 Task: Play online crossword game.
Action: Mouse moved to (460, 352)
Screenshot: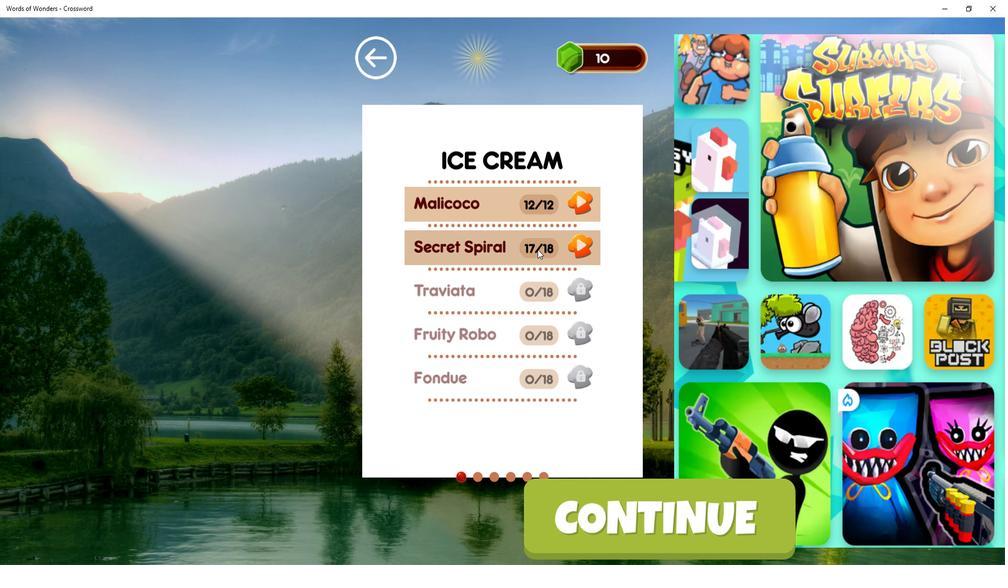 
Action: Mouse pressed left at (460, 352)
Screenshot: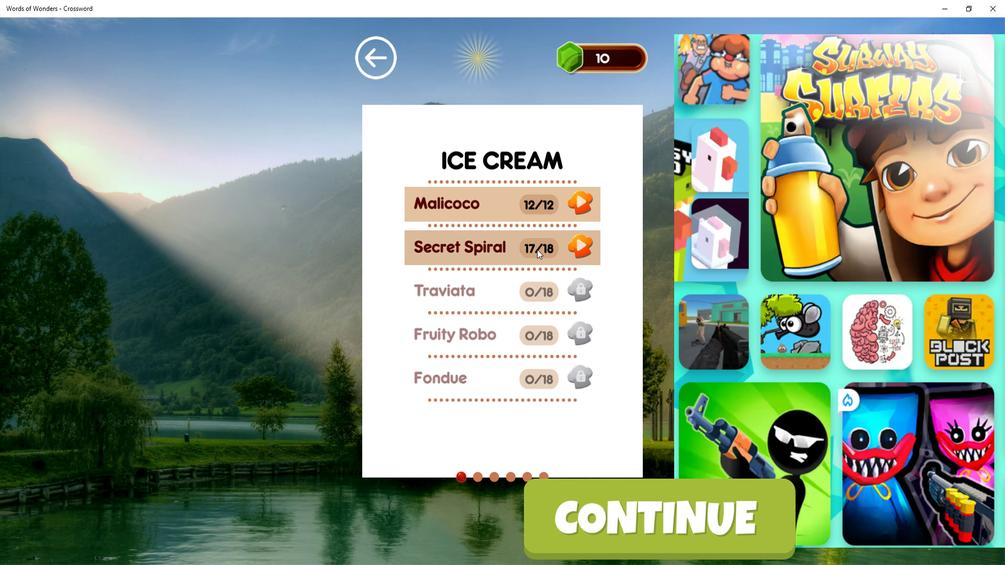 
Action: Mouse moved to (472, 367)
Screenshot: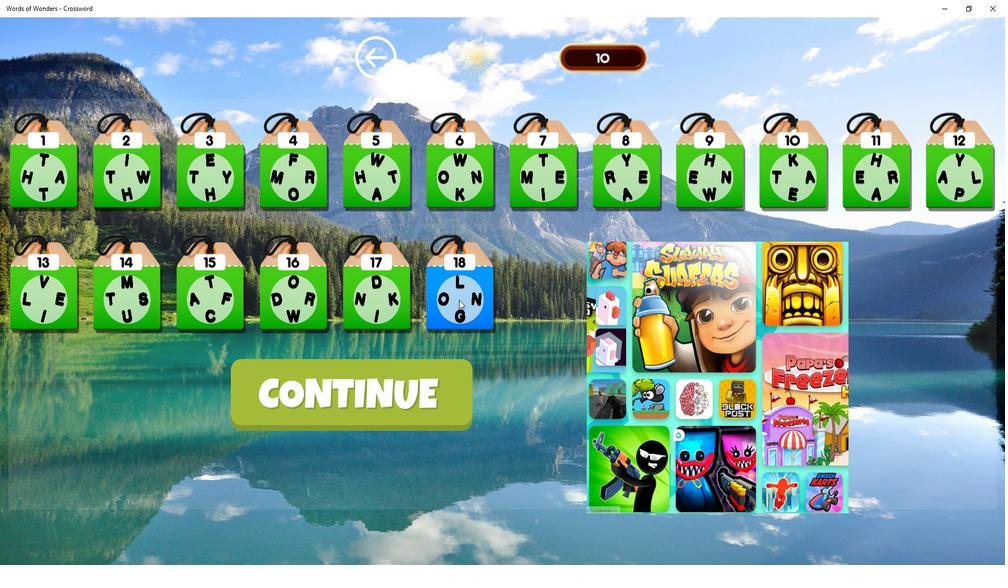 
Action: Mouse pressed left at (472, 367)
Screenshot: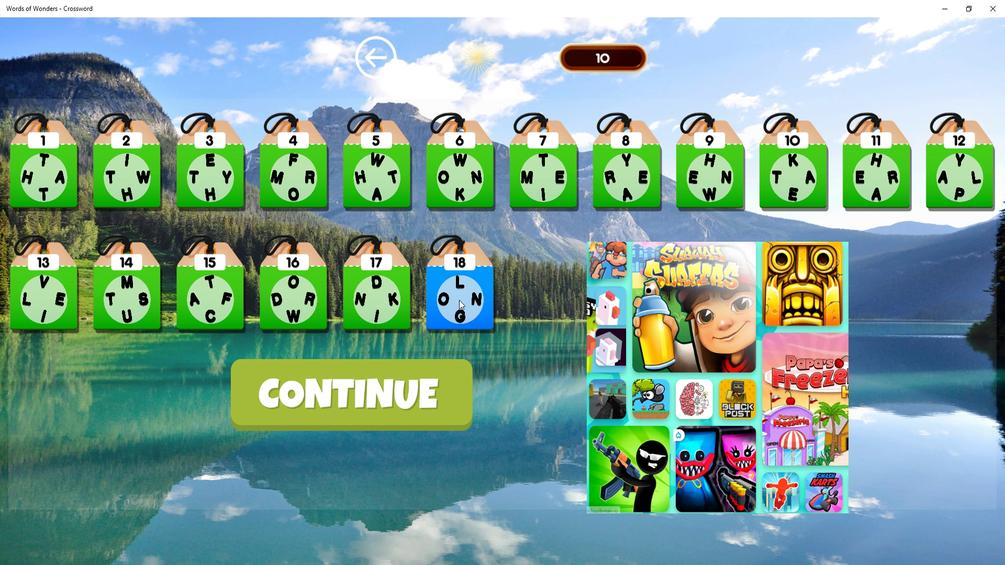 
Action: Mouse moved to (466, 377)
Screenshot: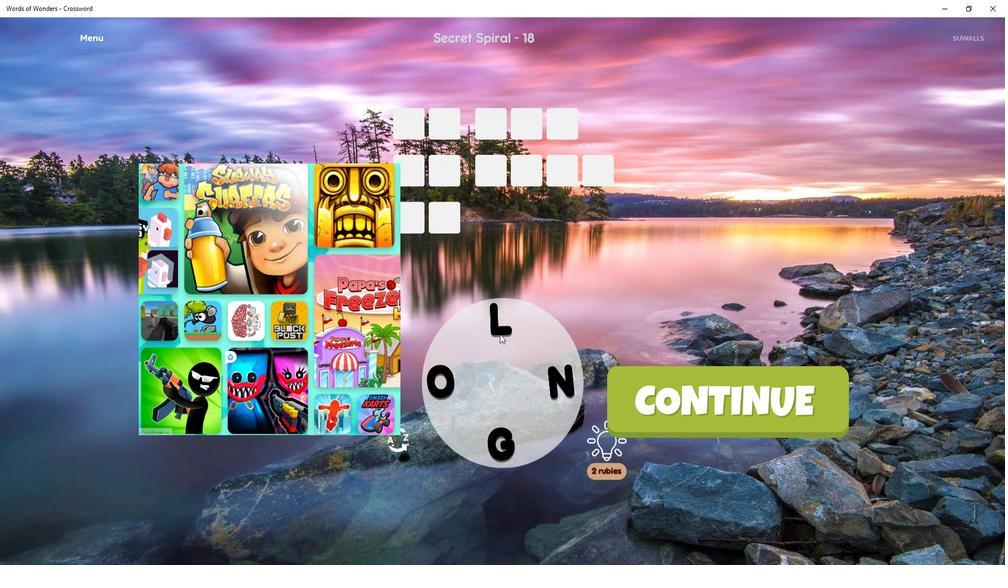 
Action: Mouse pressed left at (466, 377)
Screenshot: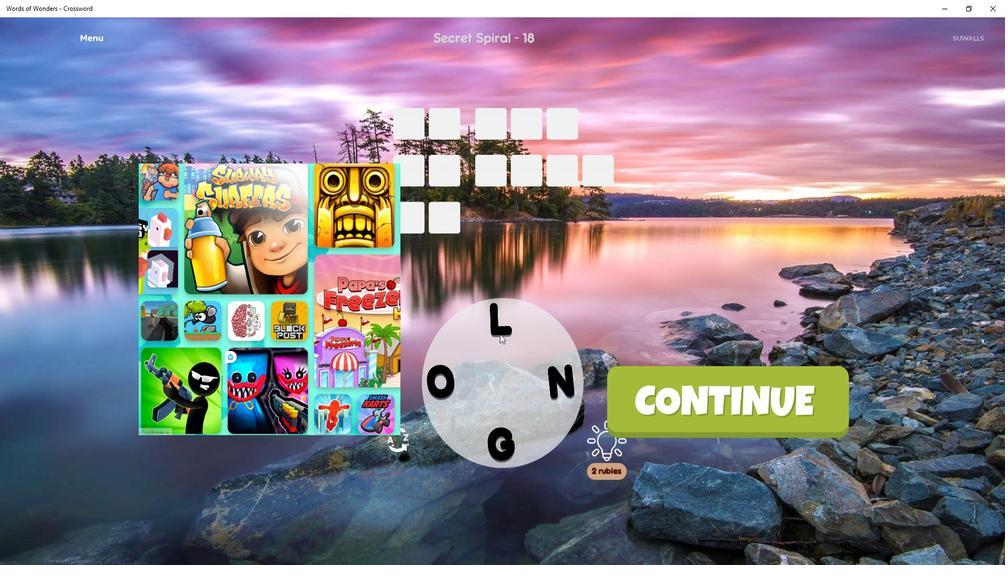 
Action: Mouse moved to (466, 407)
Screenshot: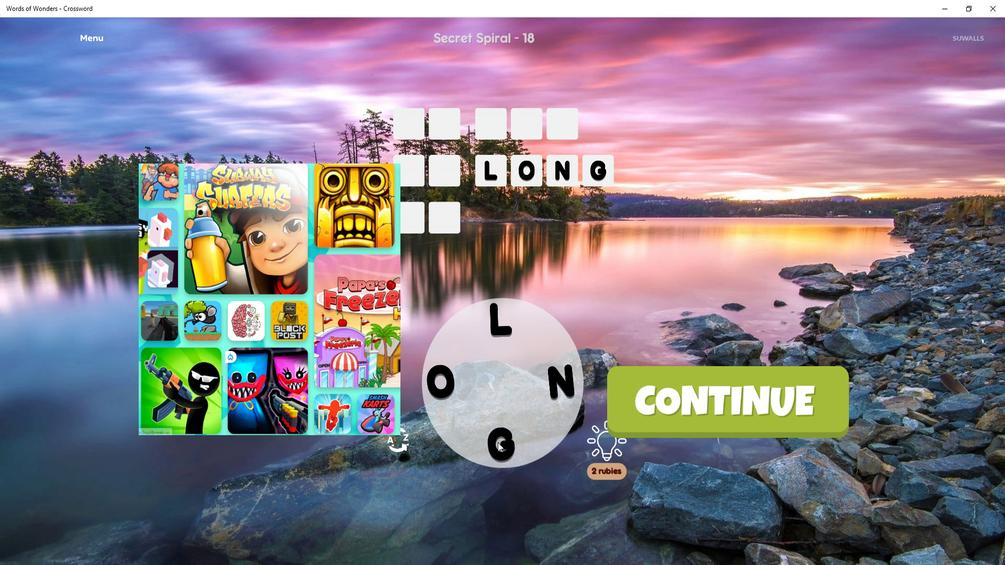 
Action: Mouse pressed left at (466, 407)
Screenshot: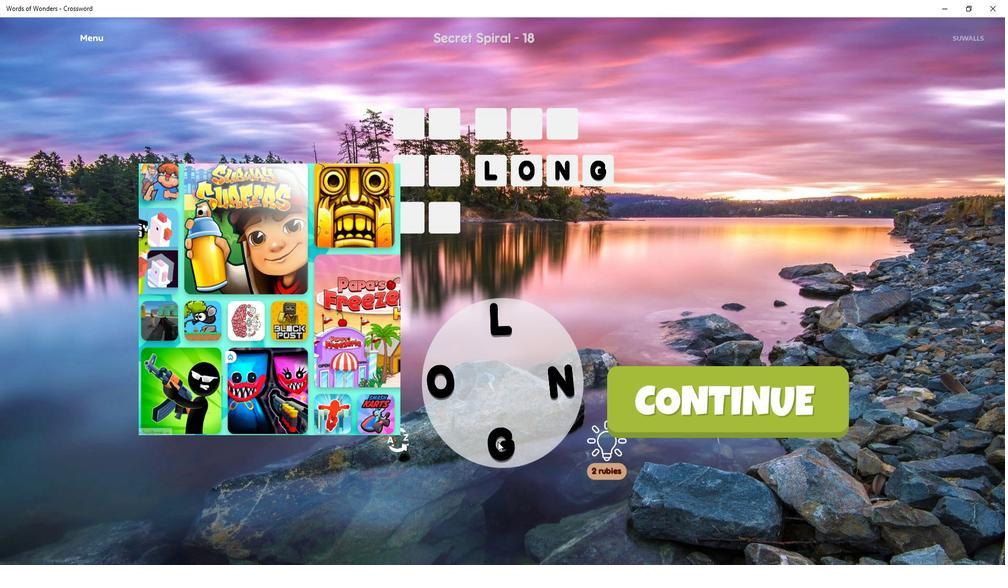 
Action: Mouse moved to (465, 376)
Screenshot: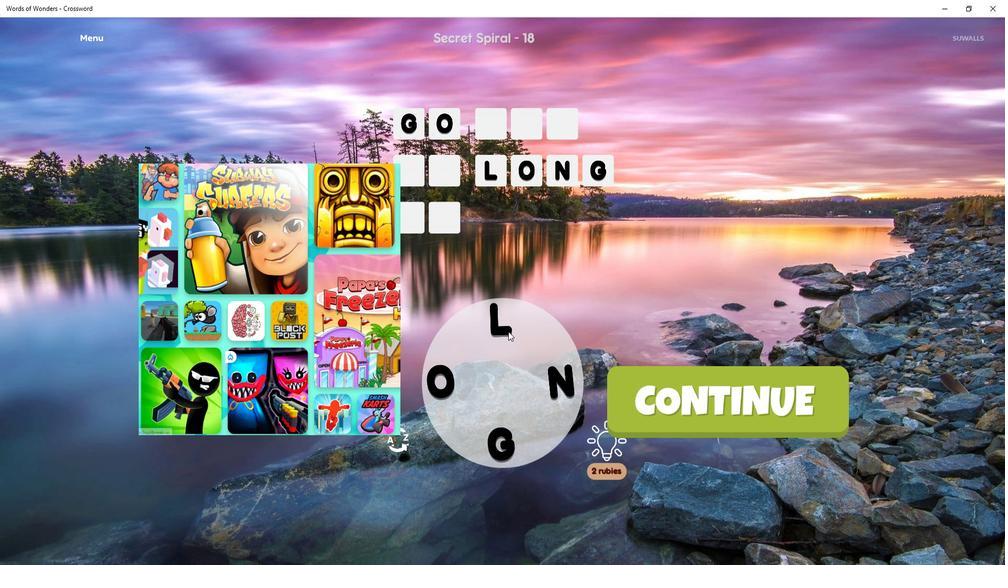 
Action: Mouse pressed left at (465, 376)
Screenshot: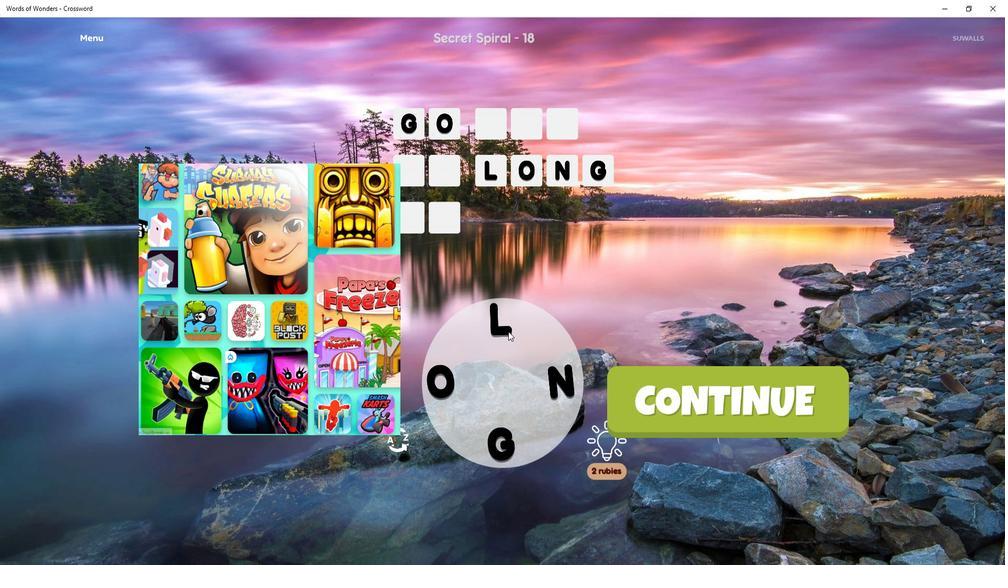 
Action: Mouse moved to (458, 390)
Screenshot: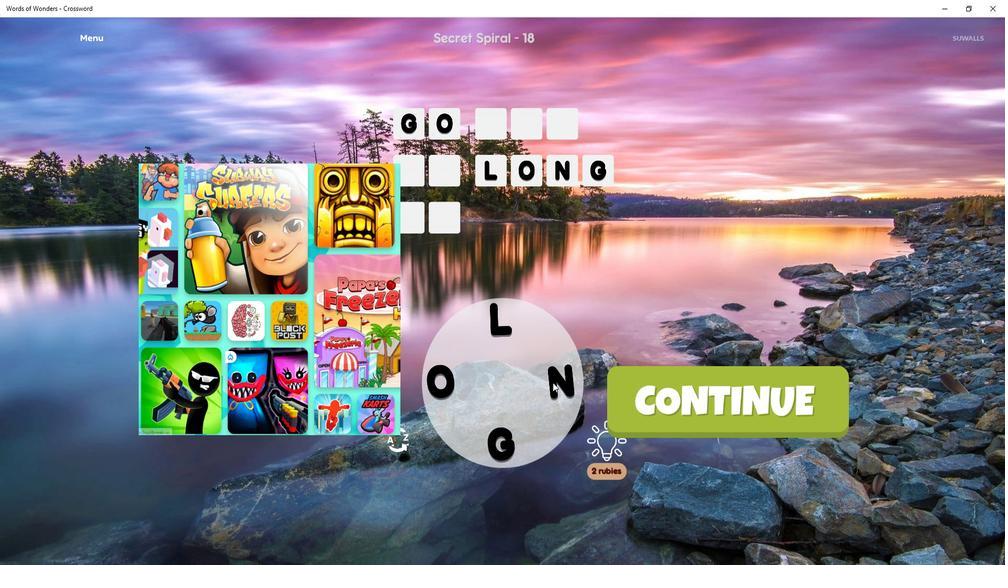 
Action: Mouse pressed left at (458, 390)
Screenshot: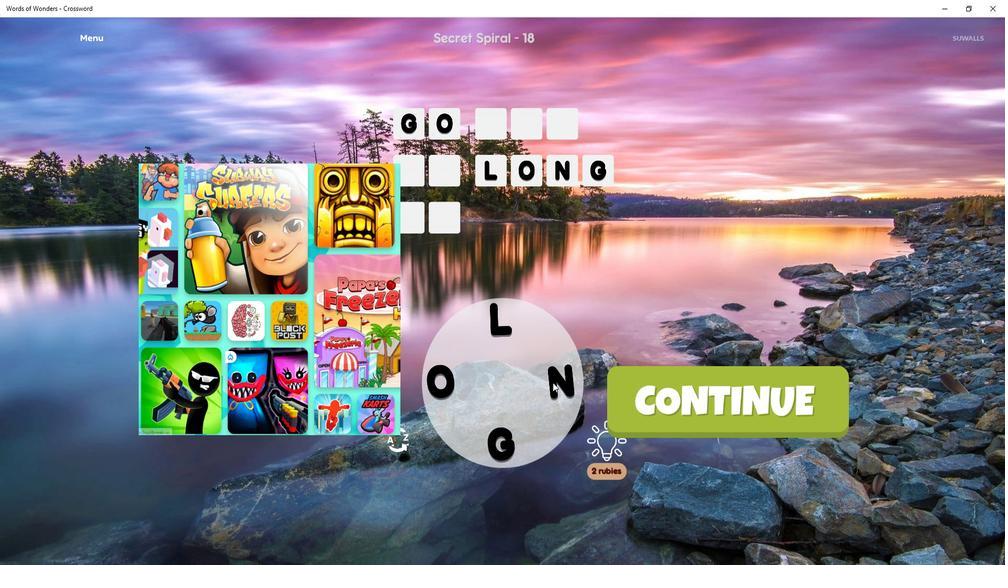 
Action: Mouse moved to (465, 408)
Screenshot: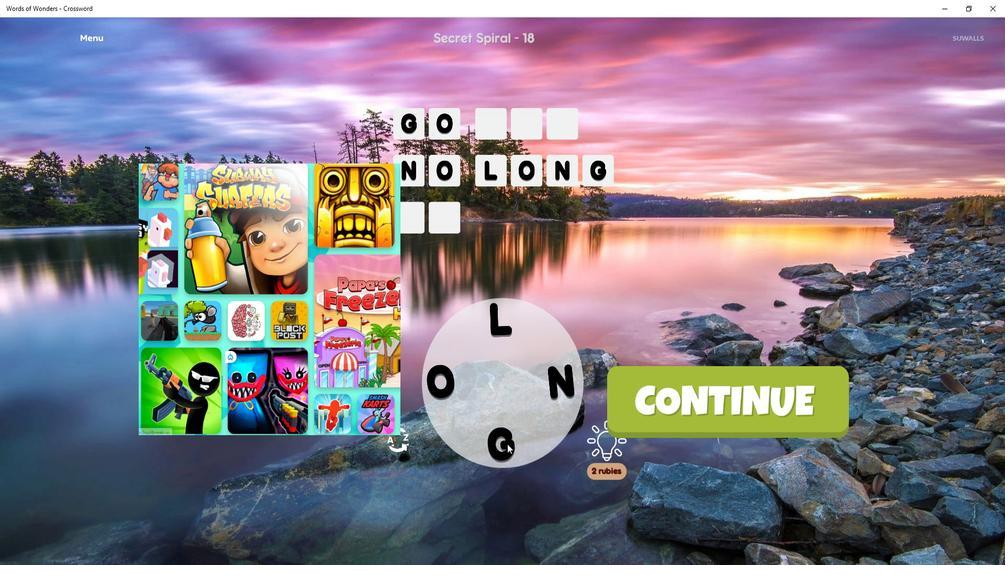 
Action: Mouse pressed left at (465, 408)
Screenshot: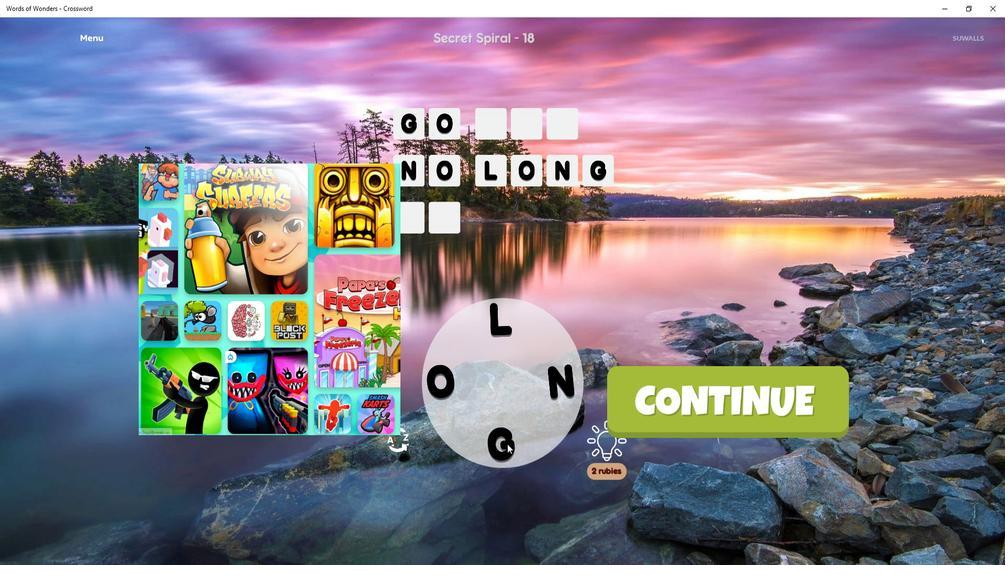 
Action: Mouse moved to (466, 404)
Screenshot: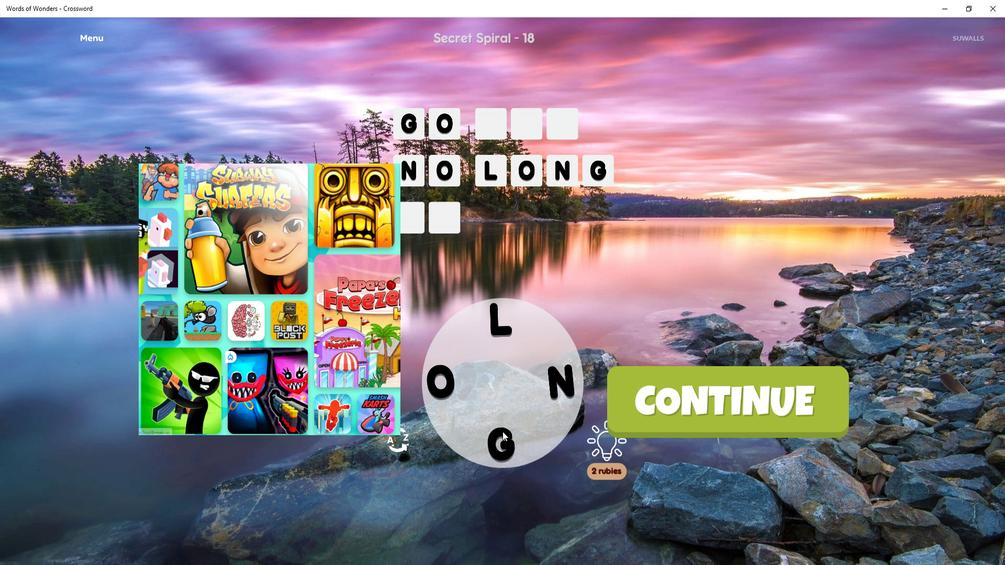 
Action: Mouse pressed left at (466, 404)
Screenshot: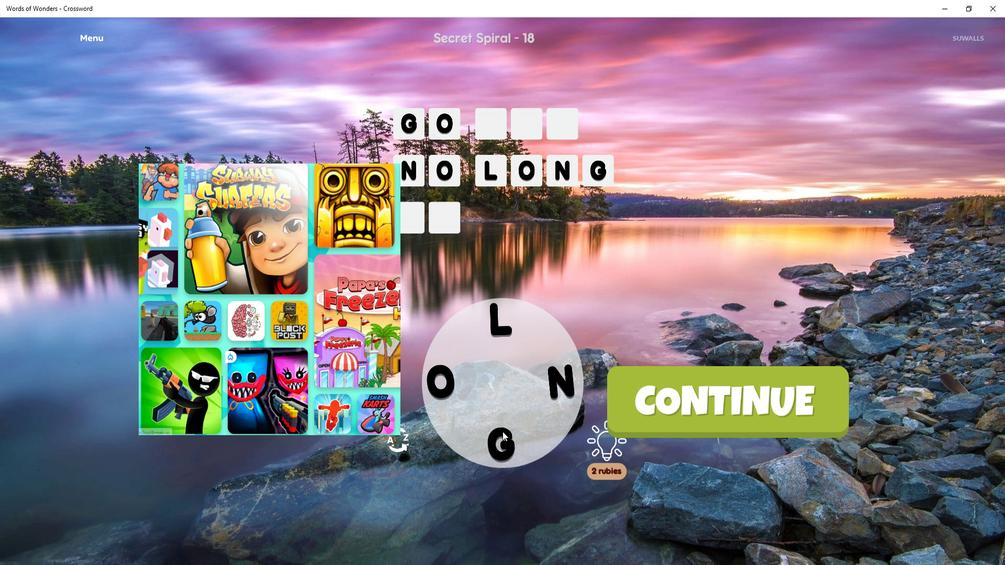 
Action: Mouse moved to (456, 389)
Screenshot: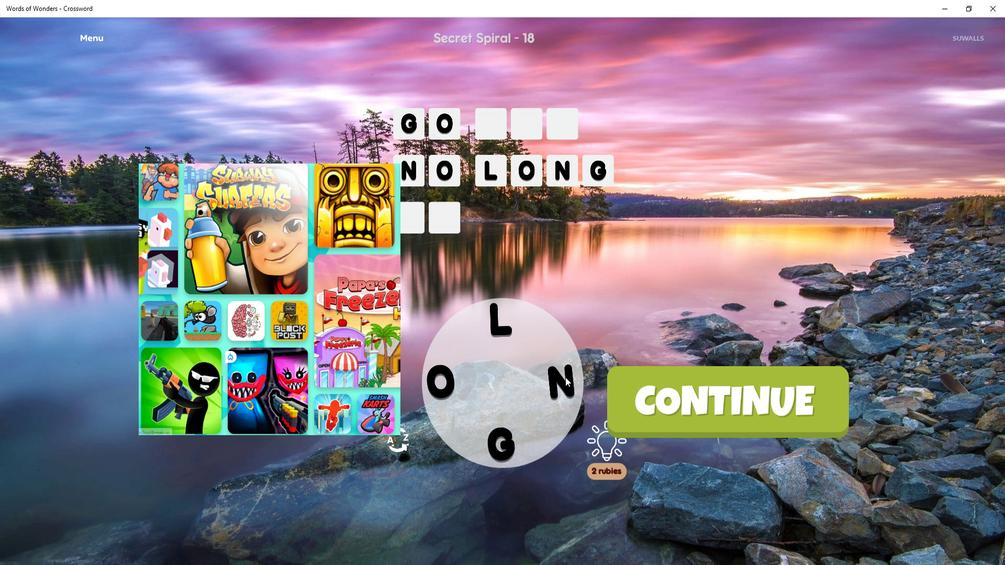 
Action: Mouse pressed left at (456, 389)
Screenshot: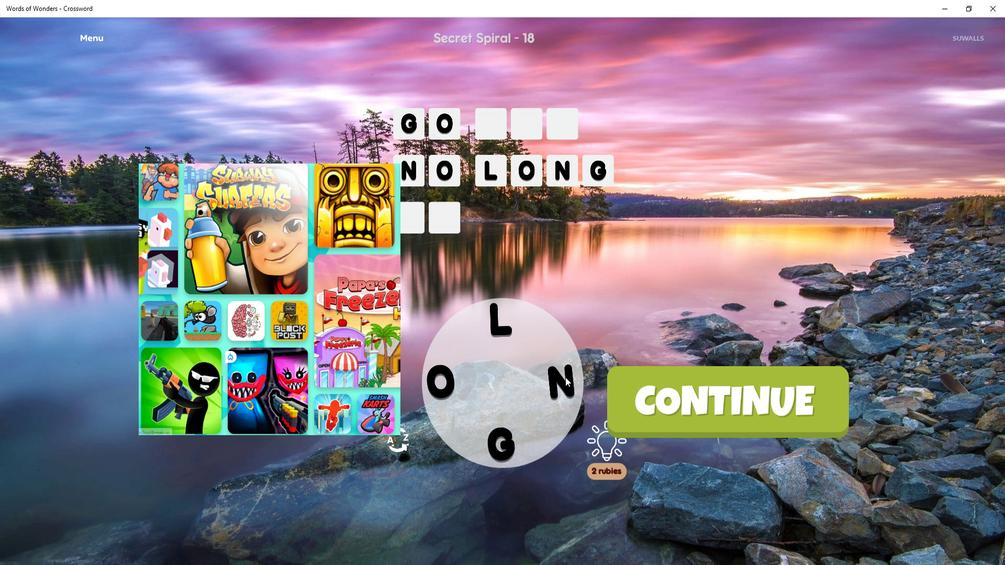 
Action: Mouse moved to (465, 373)
Screenshot: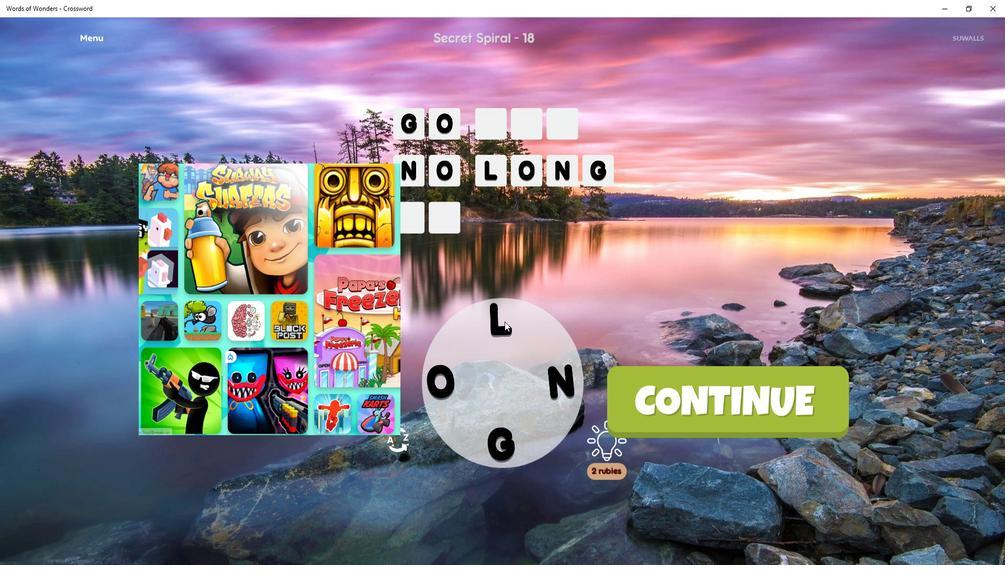 
Action: Mouse pressed left at (465, 373)
Screenshot: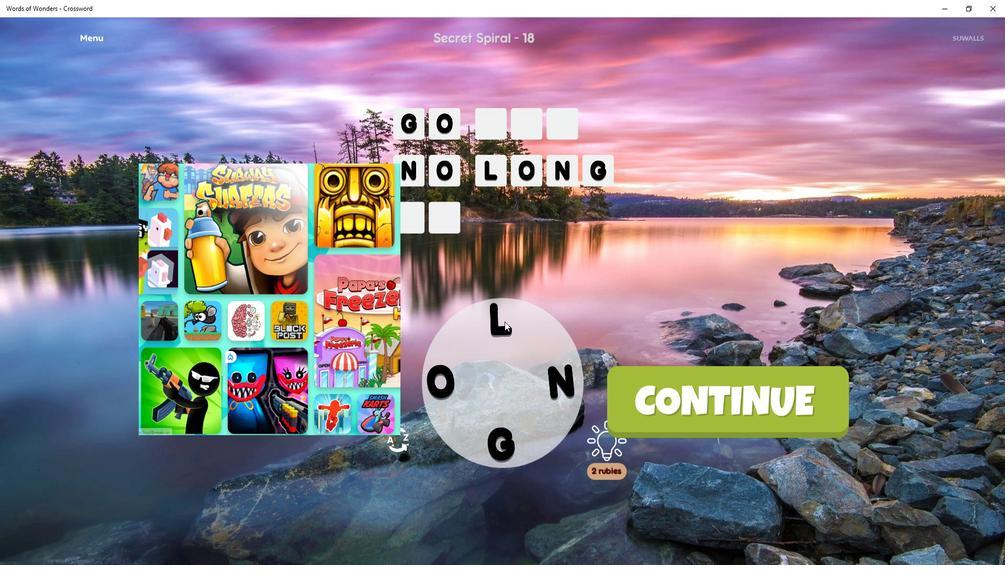 
Action: Mouse moved to (467, 407)
Screenshot: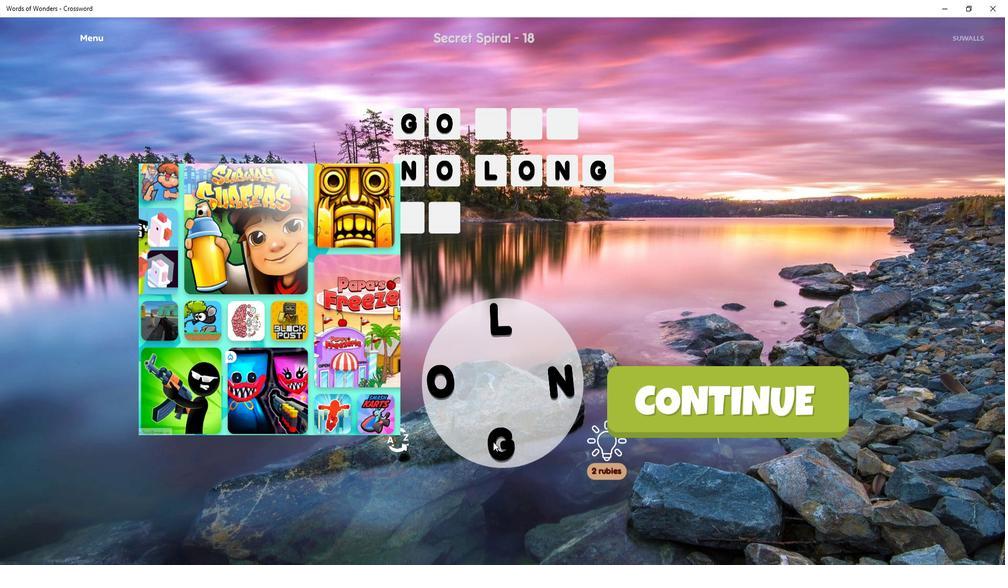 
Action: Mouse pressed left at (467, 407)
Screenshot: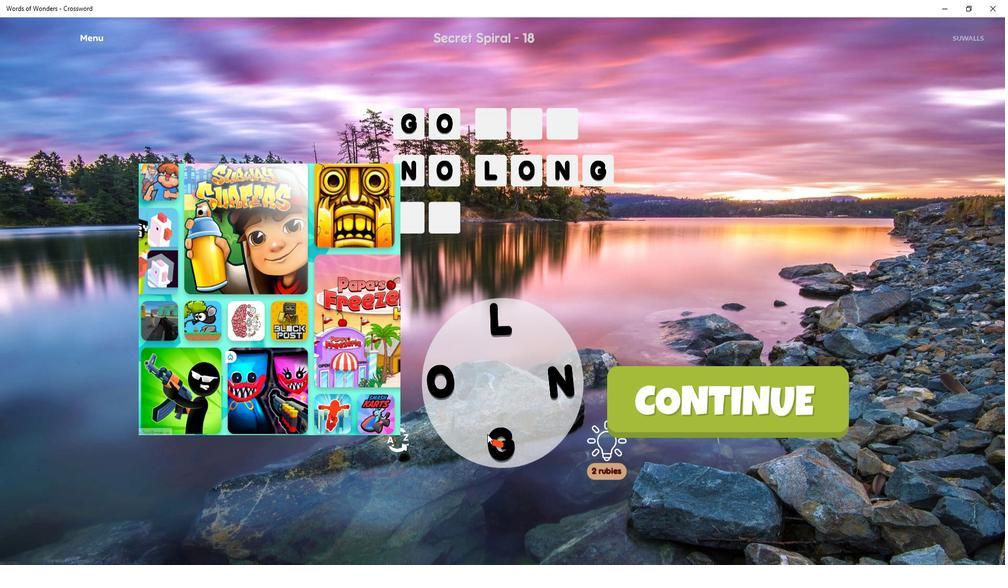 
Action: Mouse moved to (457, 391)
Screenshot: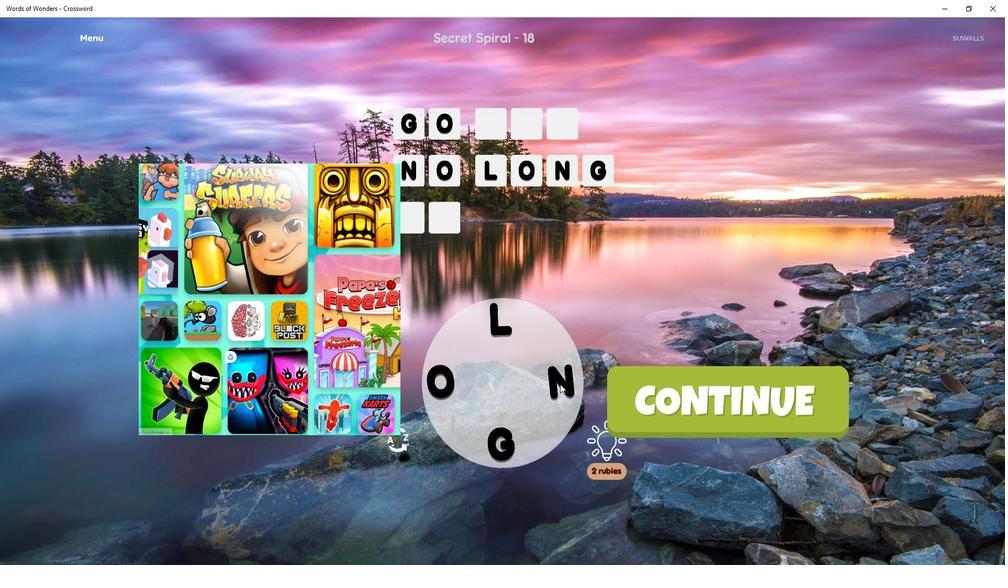 
Action: Mouse pressed left at (457, 391)
Screenshot: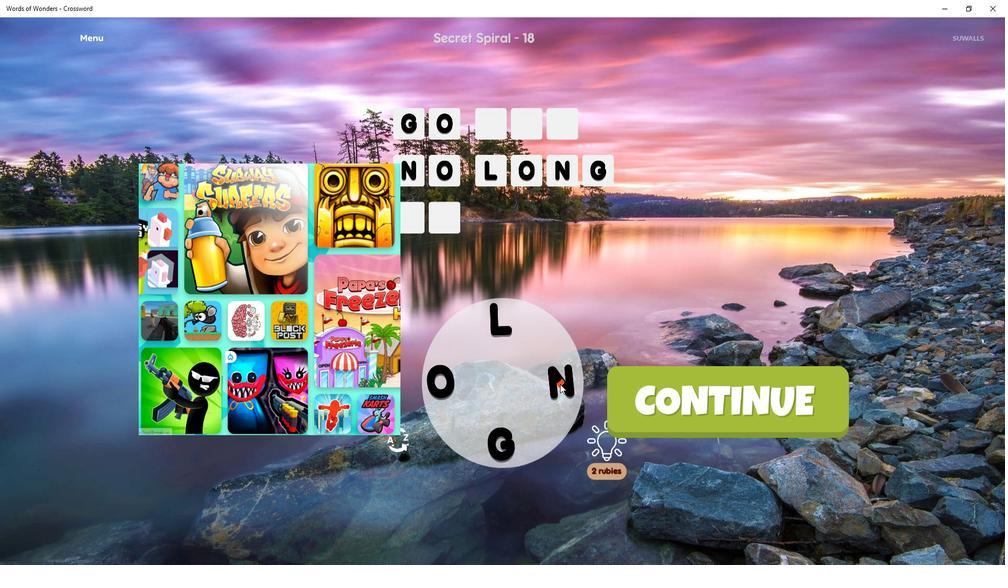
Action: Mouse moved to (466, 373)
Screenshot: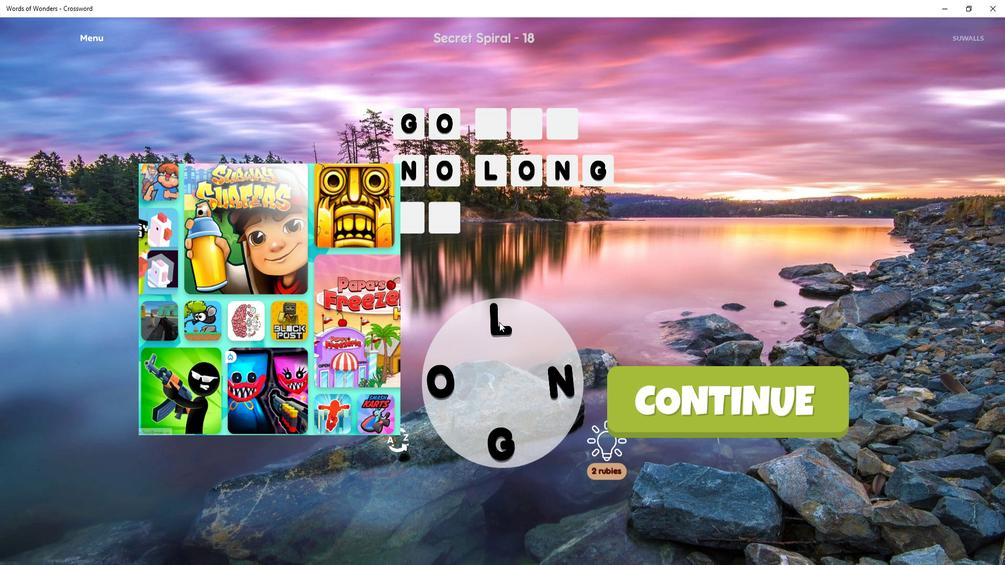 
Action: Mouse pressed left at (466, 373)
Screenshot: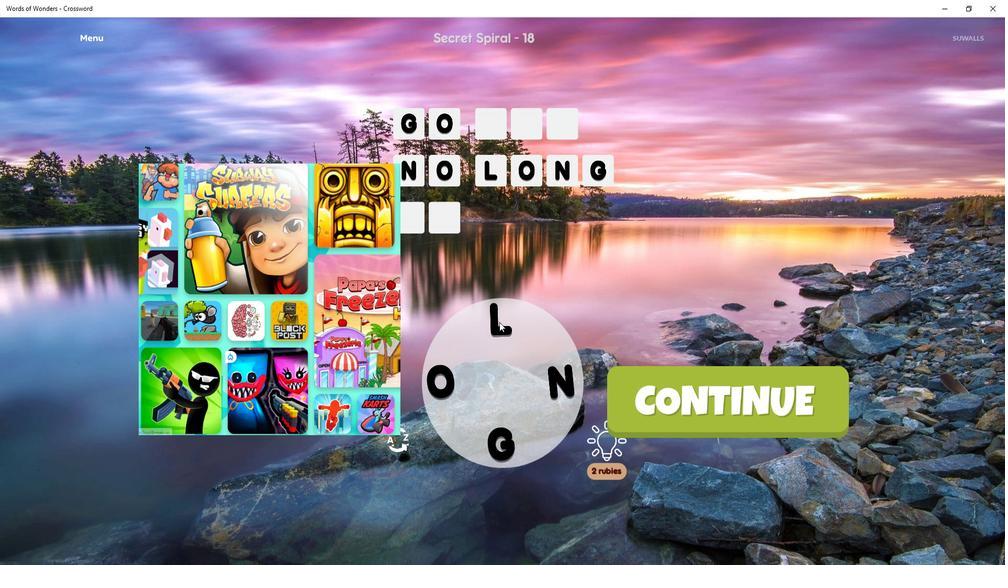 
Action: Mouse moved to (476, 389)
Screenshot: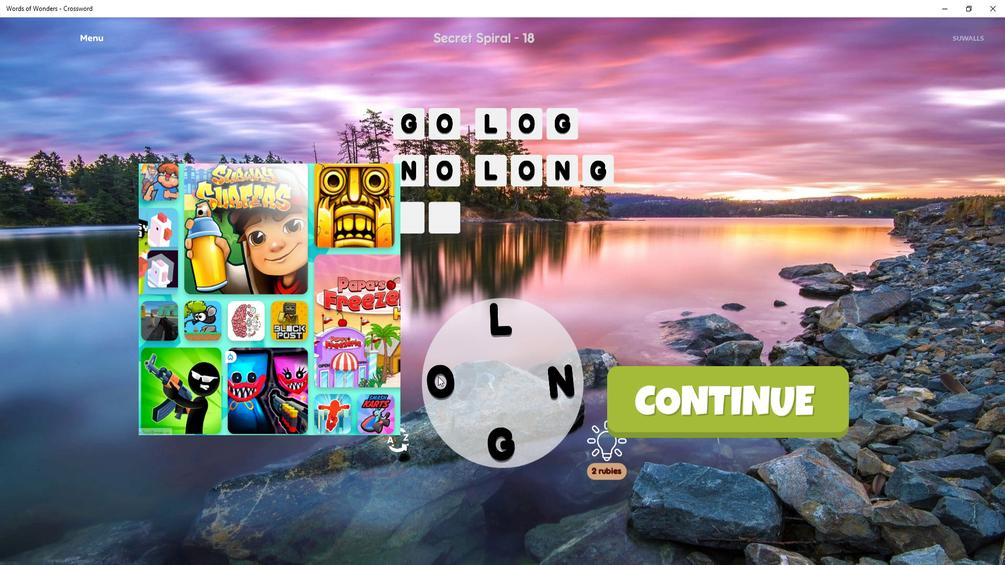 
Action: Mouse pressed left at (476, 389)
Screenshot: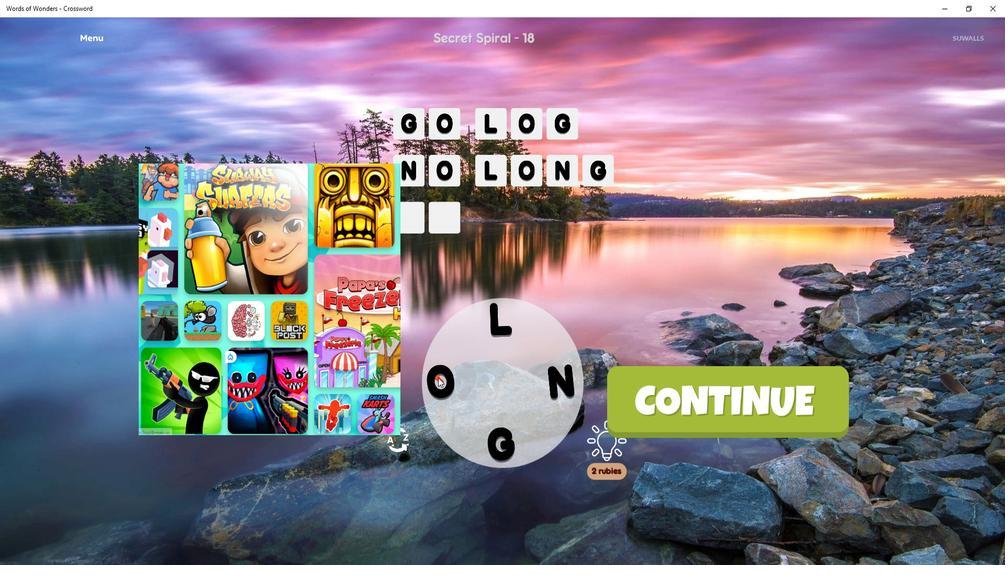 
Action: Mouse moved to (474, 391)
Screenshot: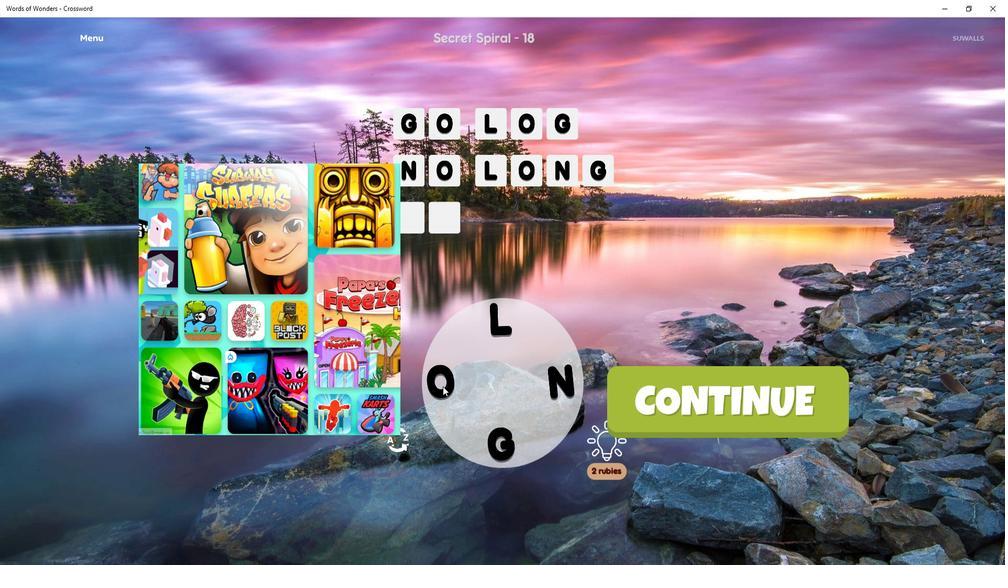 
Action: Mouse pressed left at (474, 391)
Screenshot: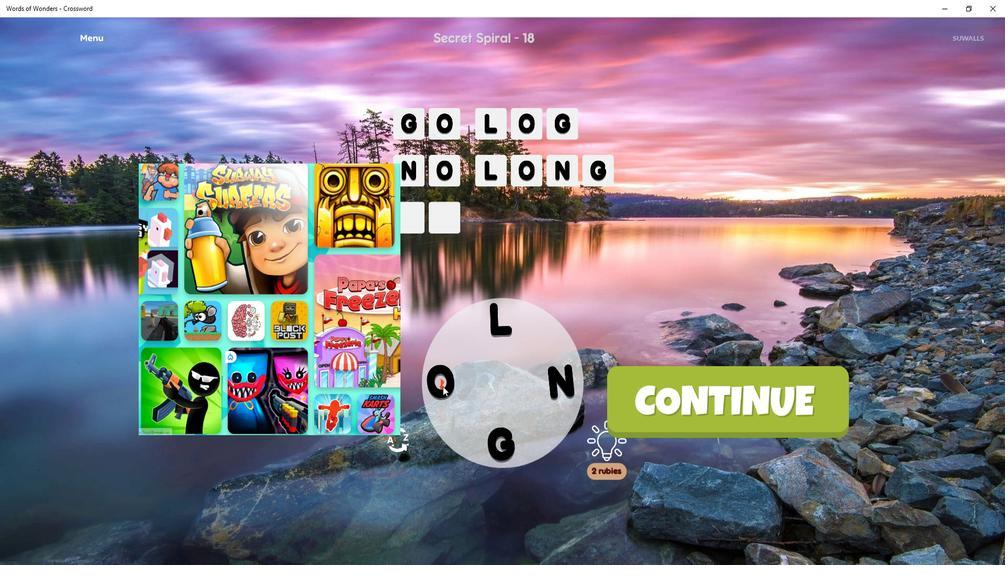 
Action: Mouse moved to (467, 360)
Screenshot: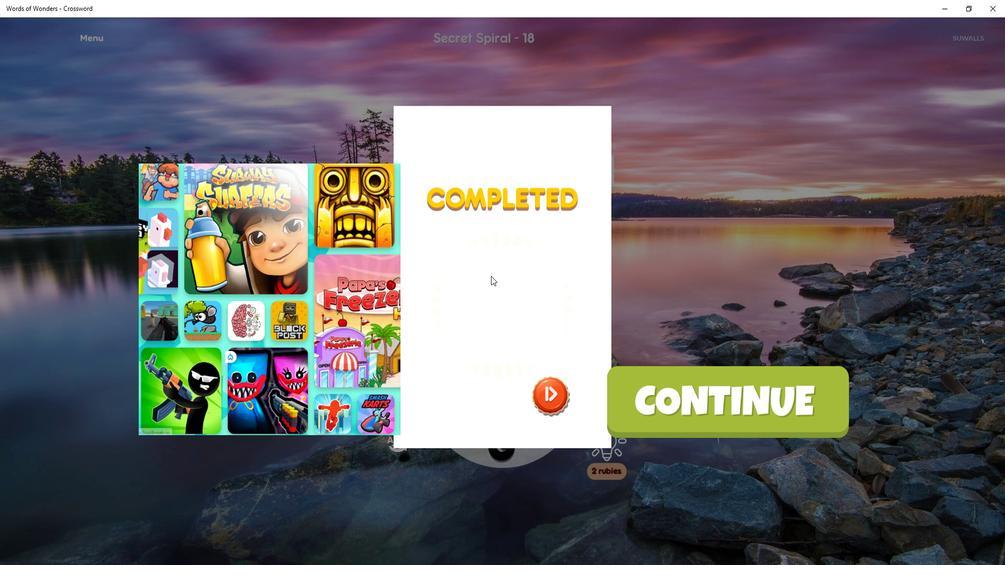 
